 Task: Use the formula "STDEV" in spreadsheet "Project portfolio".
Action: Mouse moved to (132, 102)
Screenshot: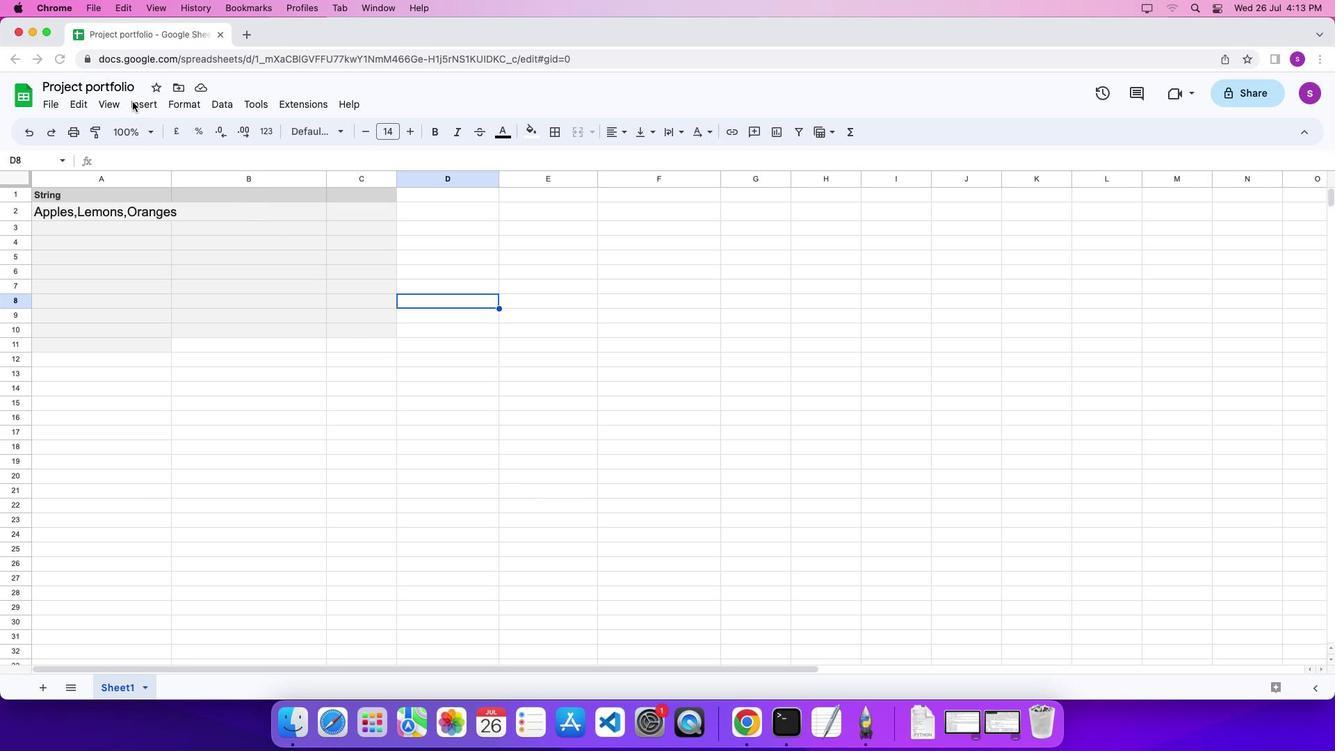 
Action: Mouse pressed left at (132, 102)
Screenshot: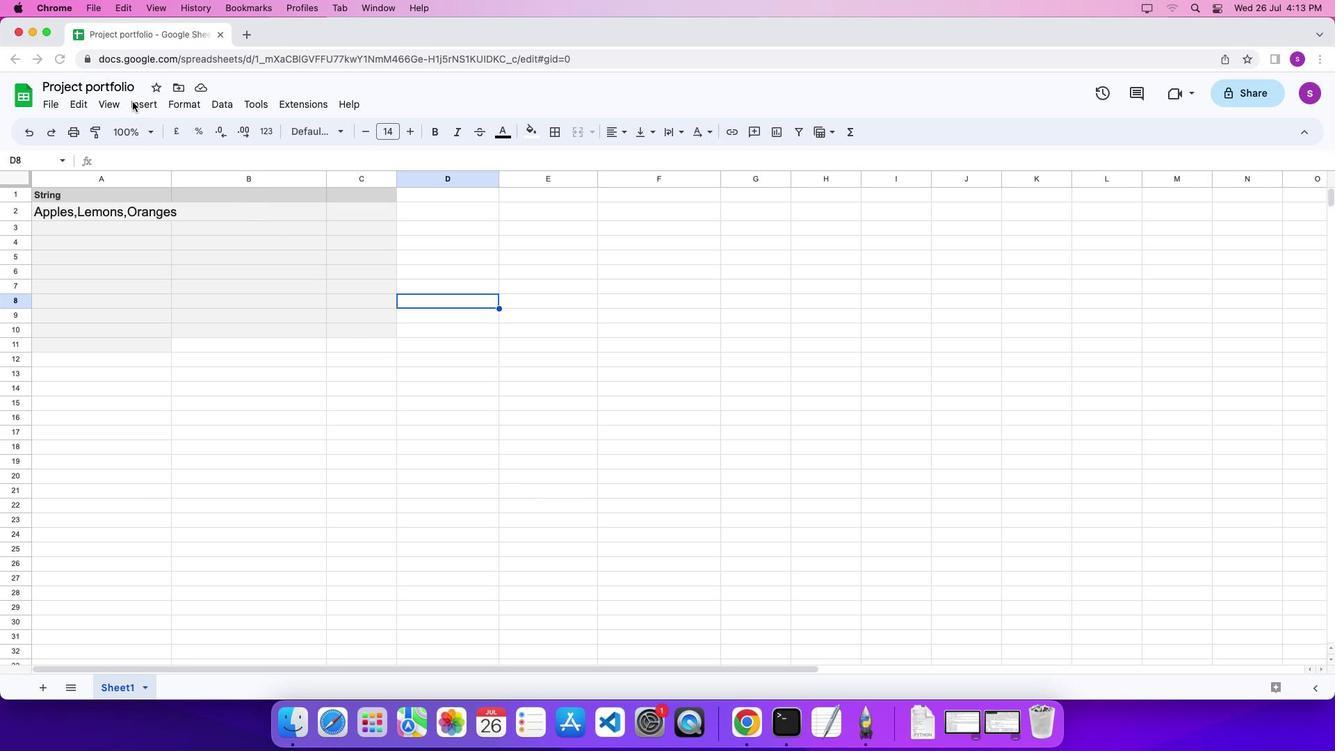 
Action: Mouse moved to (139, 103)
Screenshot: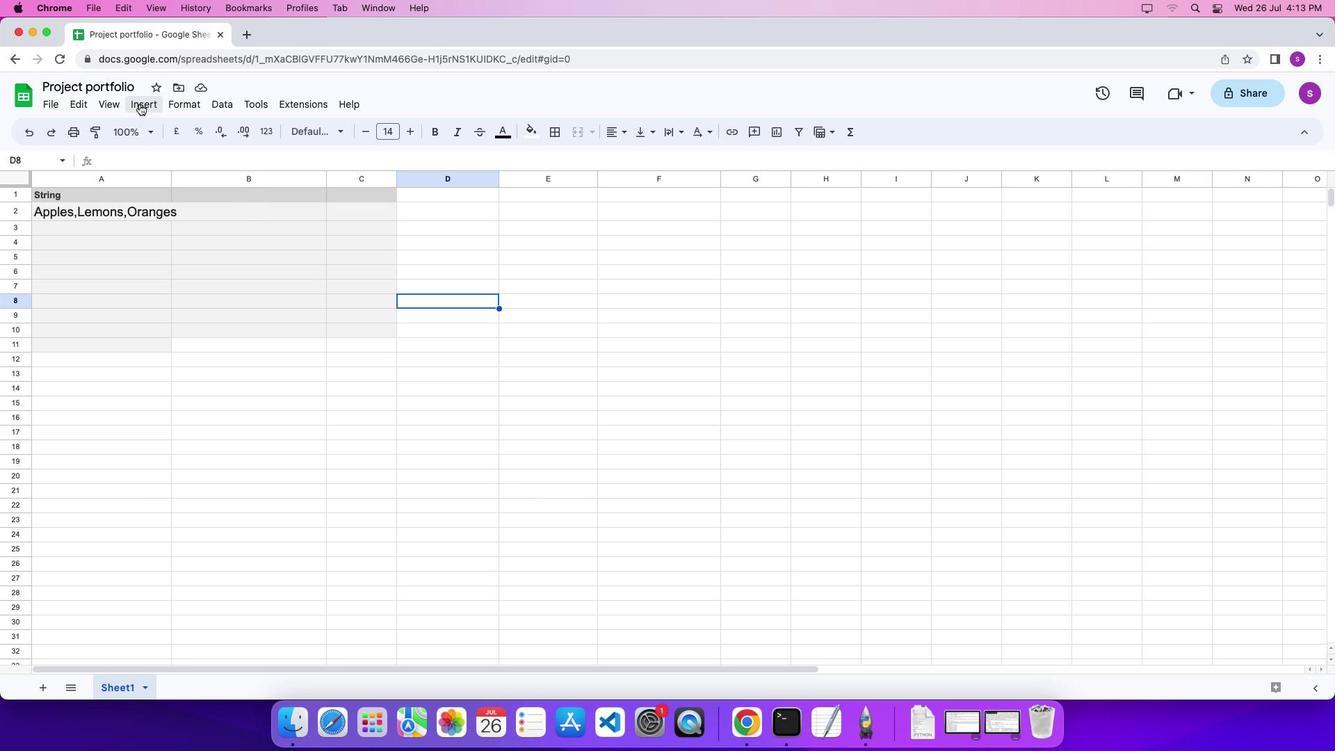 
Action: Mouse pressed left at (139, 103)
Screenshot: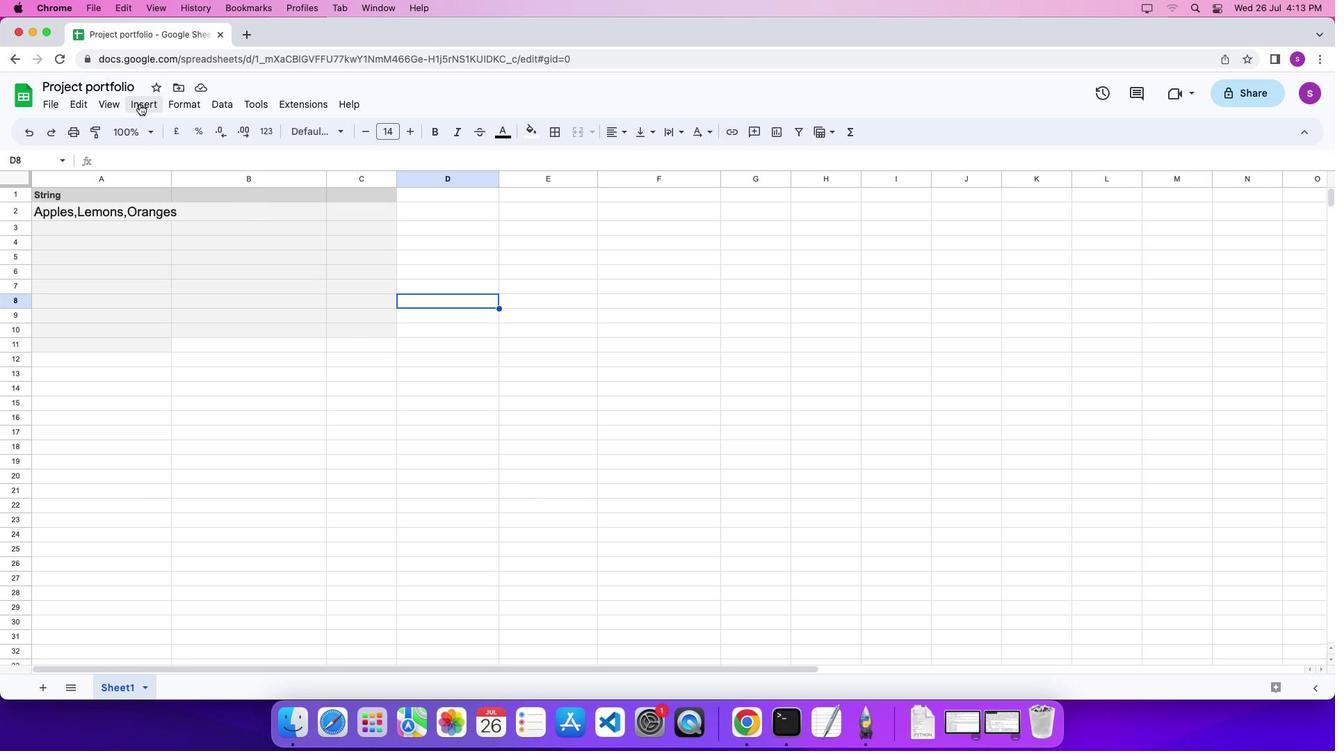 
Action: Mouse moved to (605, 619)
Screenshot: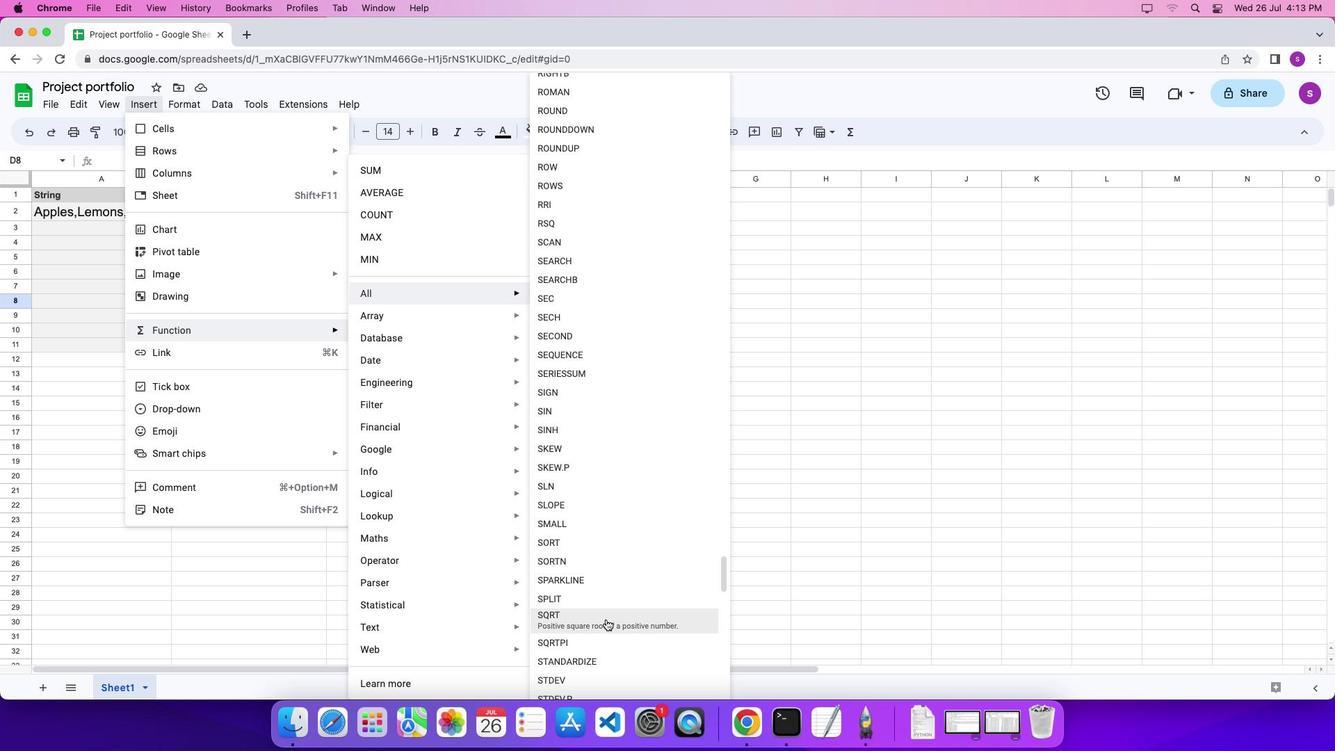 
Action: Mouse scrolled (605, 619) with delta (0, 0)
Screenshot: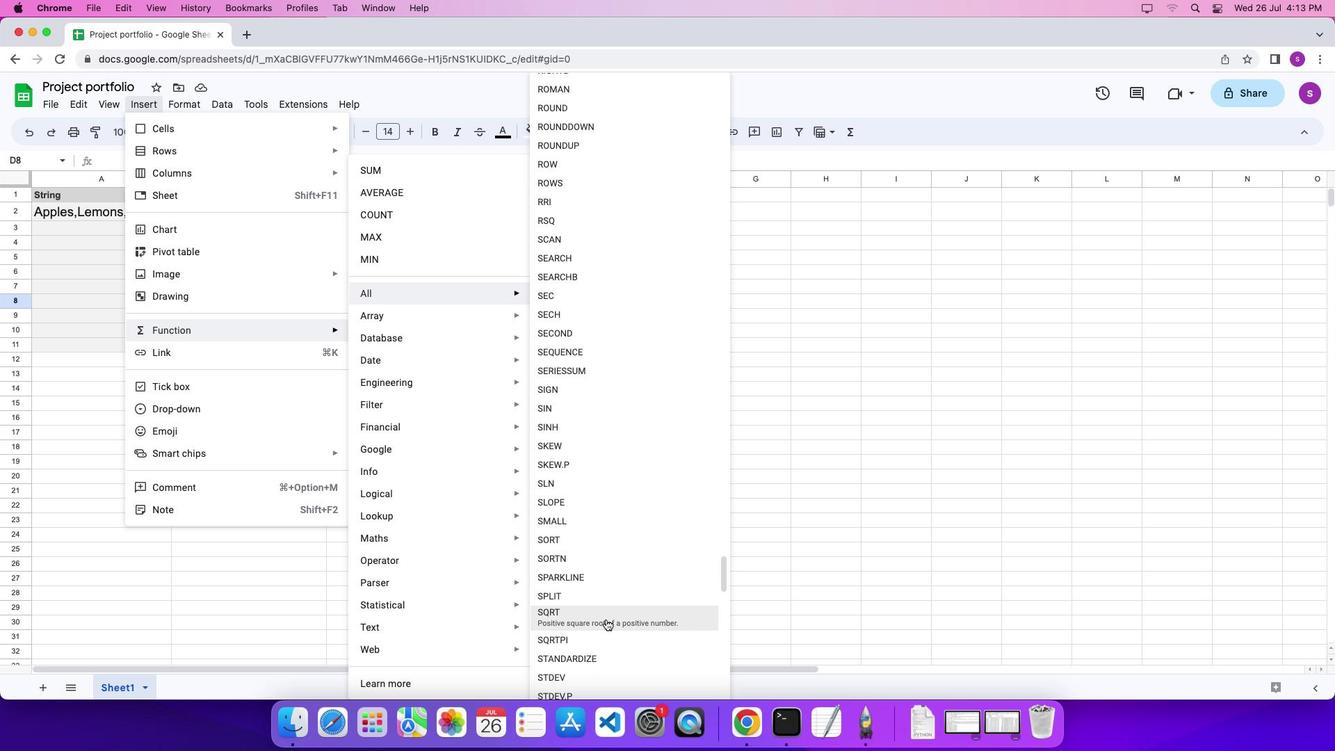 
Action: Mouse scrolled (605, 619) with delta (0, 0)
Screenshot: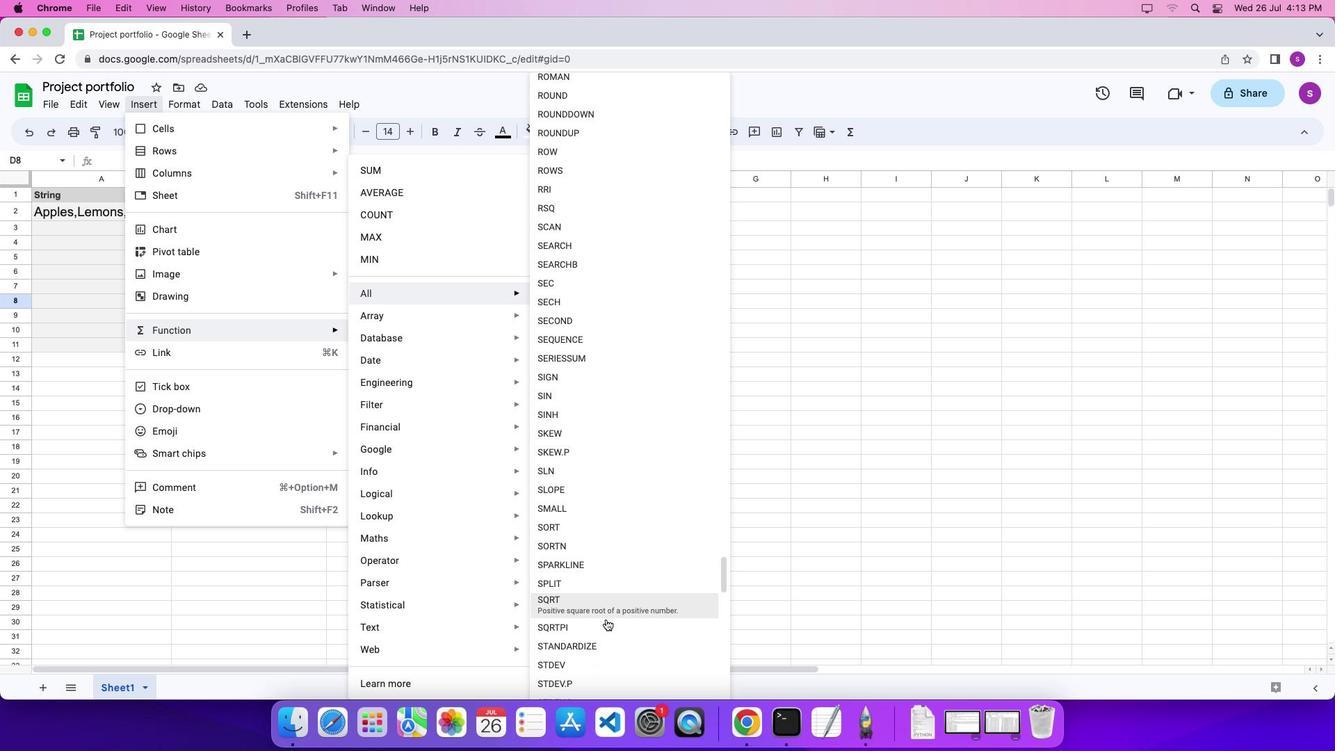 
Action: Mouse scrolled (605, 619) with delta (0, 0)
Screenshot: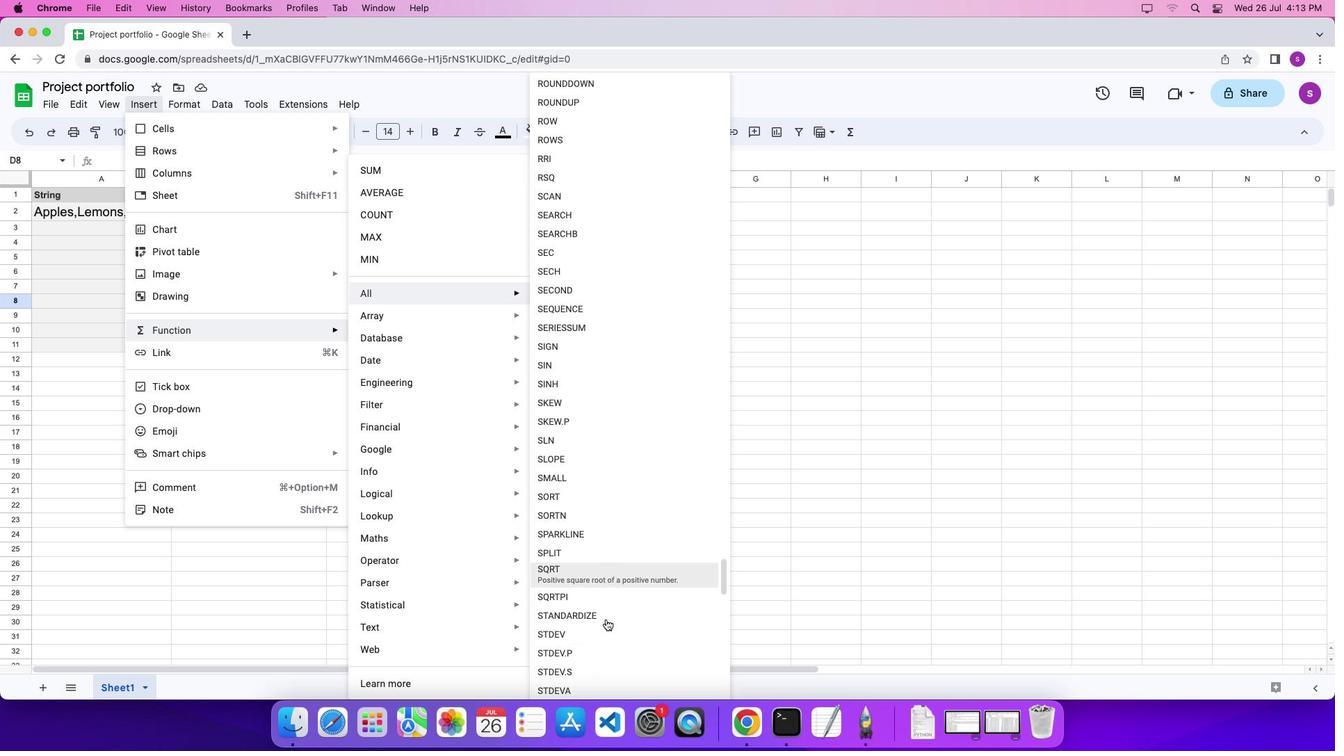 
Action: Mouse moved to (607, 605)
Screenshot: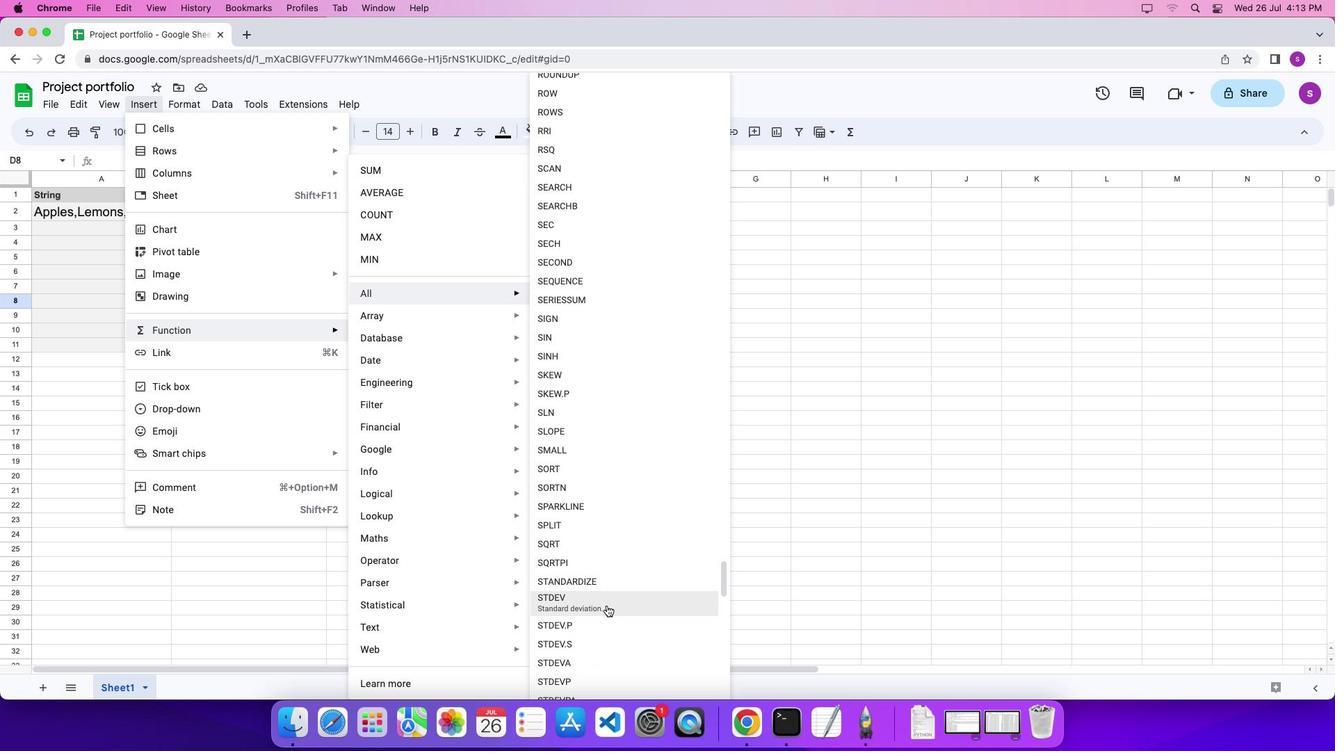 
Action: Mouse pressed left at (607, 605)
Screenshot: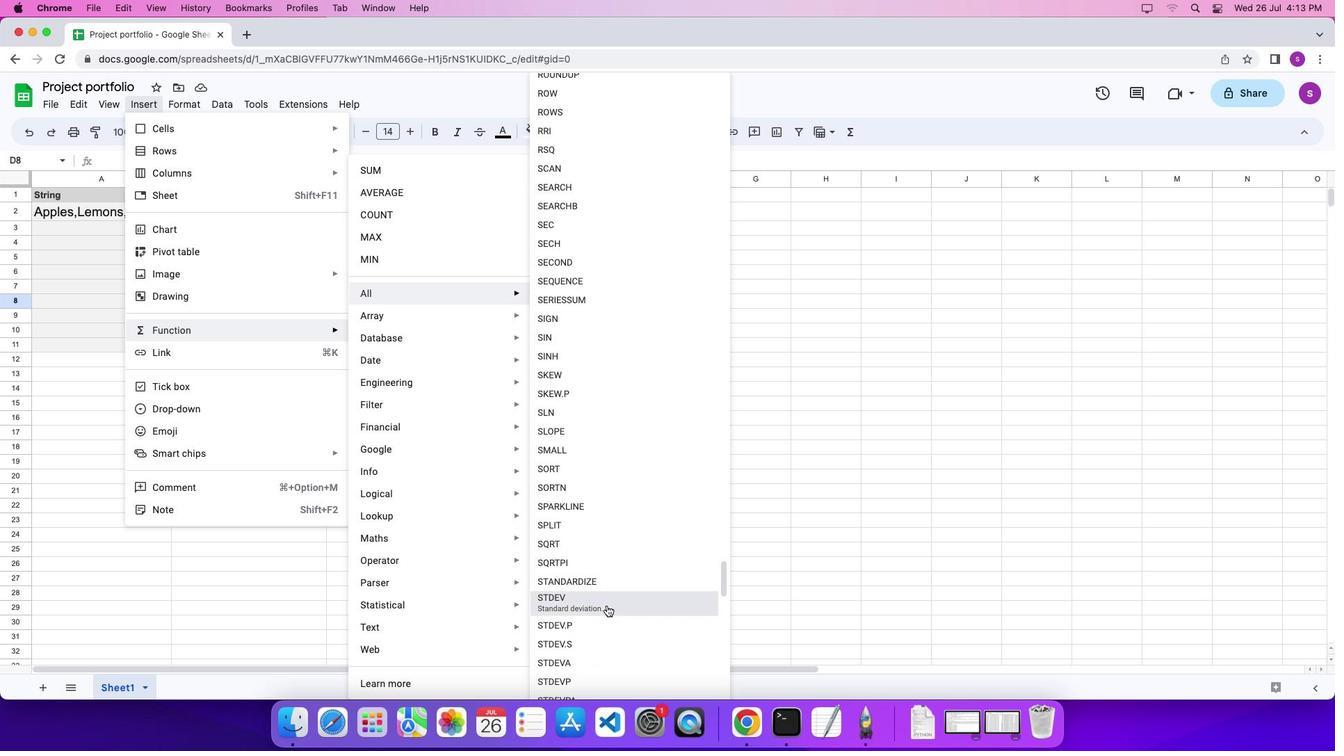 
Action: Mouse moved to (491, 446)
Screenshot: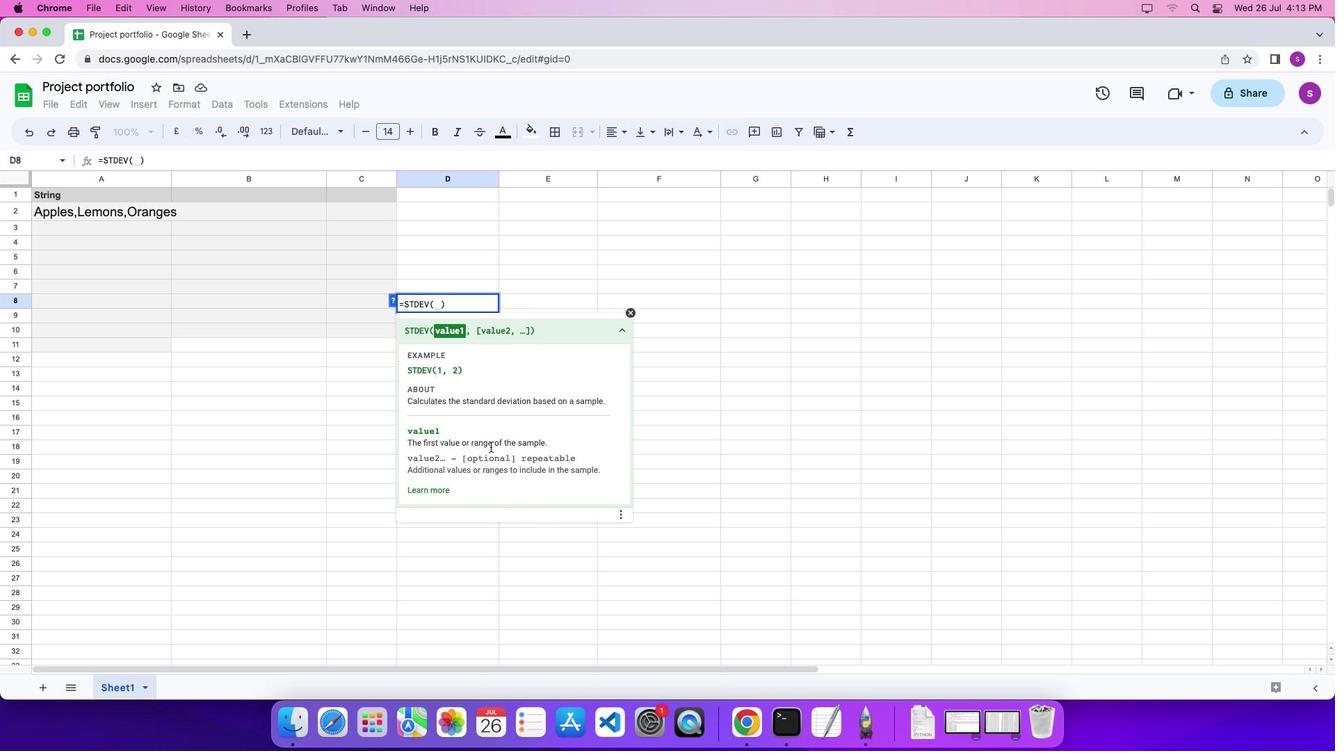 
Action: Key pressed '1'',''2''\x03'
Screenshot: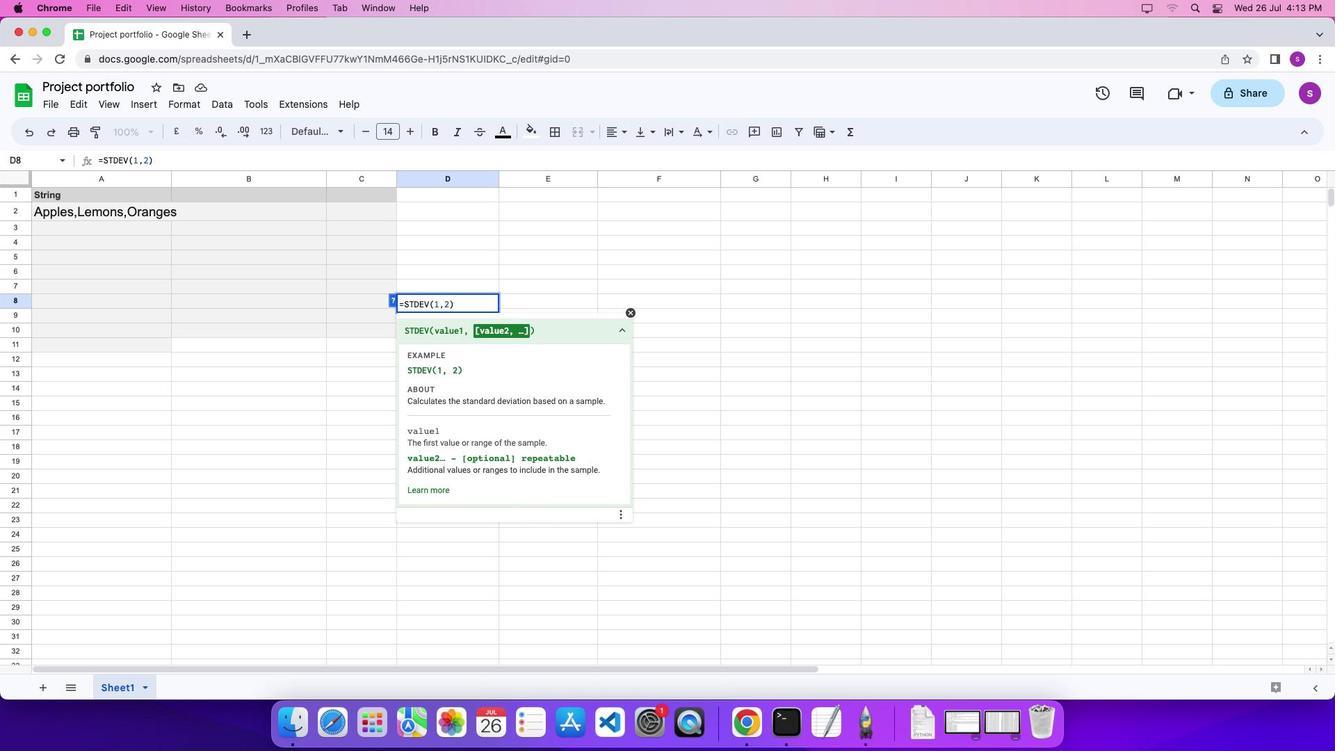 
